 Task: Create Card Card0006 in Board Board0002 in Development in Trello
Action: Mouse moved to (535, 89)
Screenshot: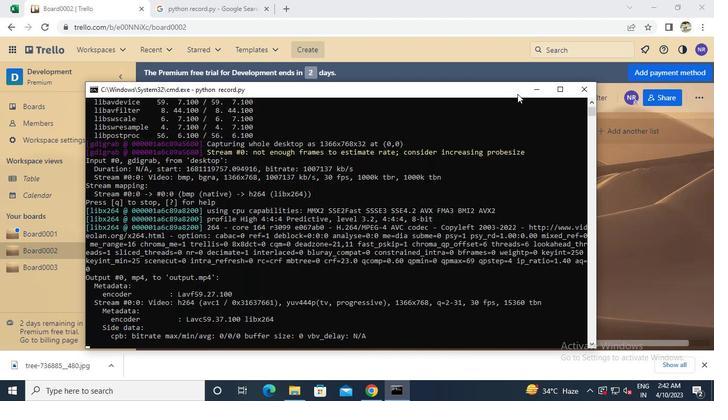 
Action: Mouse pressed left at (535, 89)
Screenshot: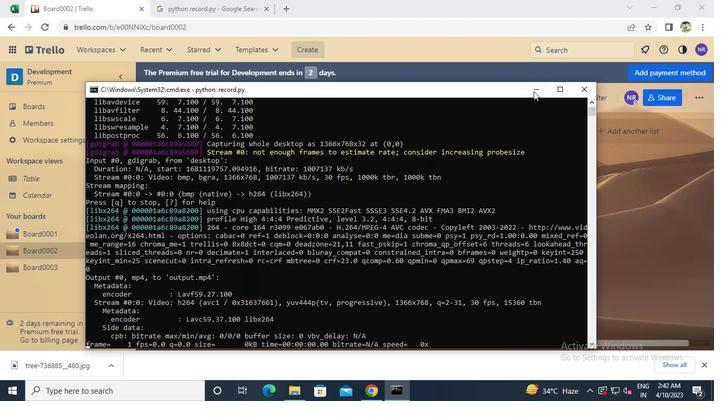 
Action: Mouse moved to (203, 191)
Screenshot: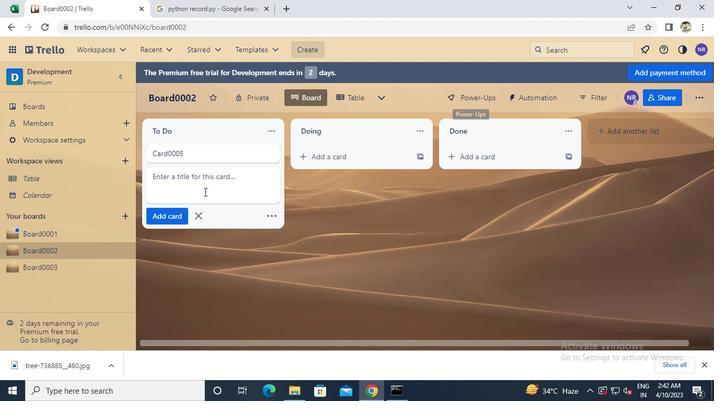 
Action: Mouse pressed left at (203, 191)
Screenshot: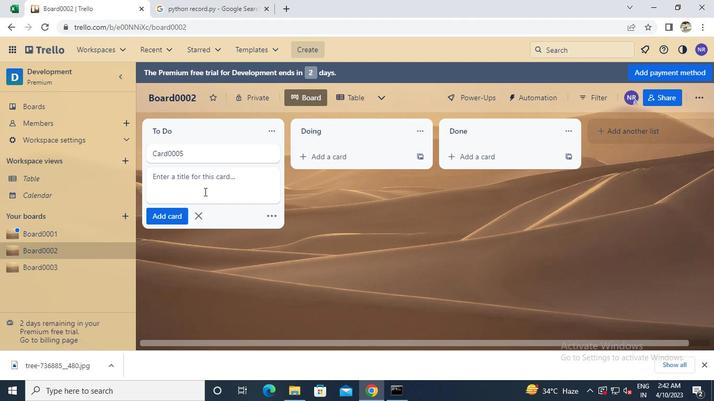 
Action: Keyboard Key.caps_lock
Screenshot: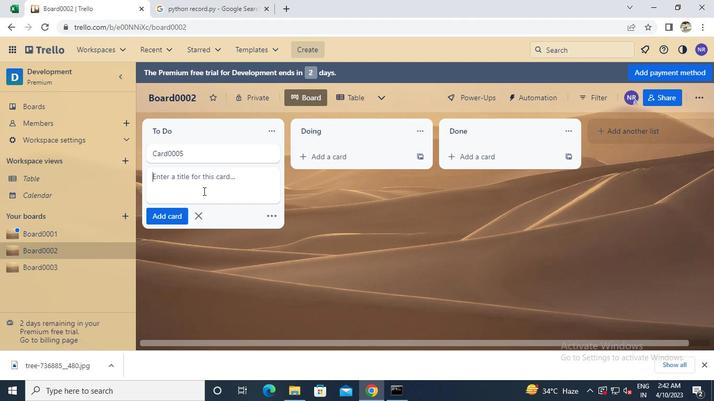 
Action: Keyboard c
Screenshot: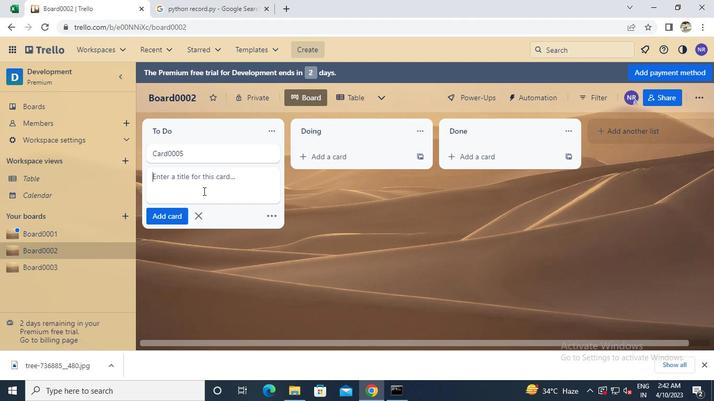 
Action: Keyboard Key.caps_lock
Screenshot: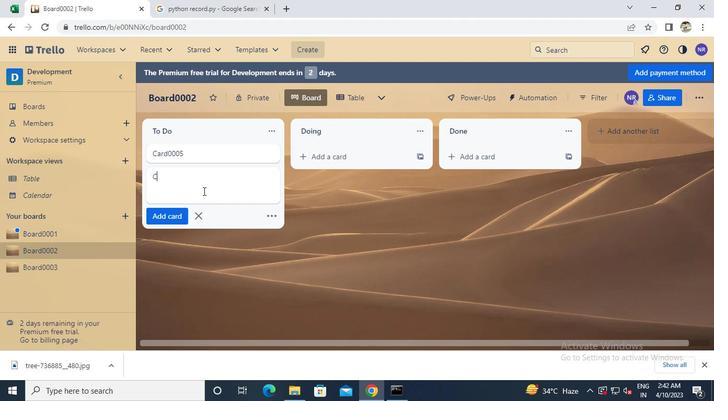 
Action: Keyboard a
Screenshot: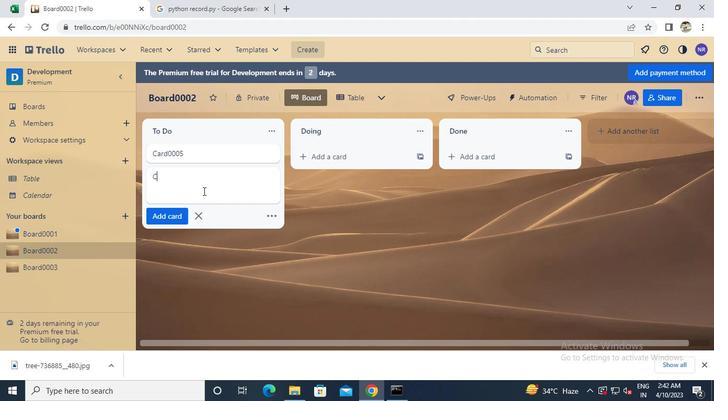 
Action: Keyboard r
Screenshot: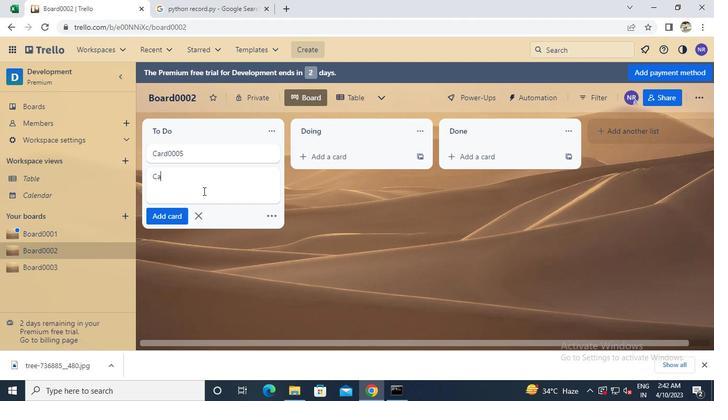 
Action: Keyboard d
Screenshot: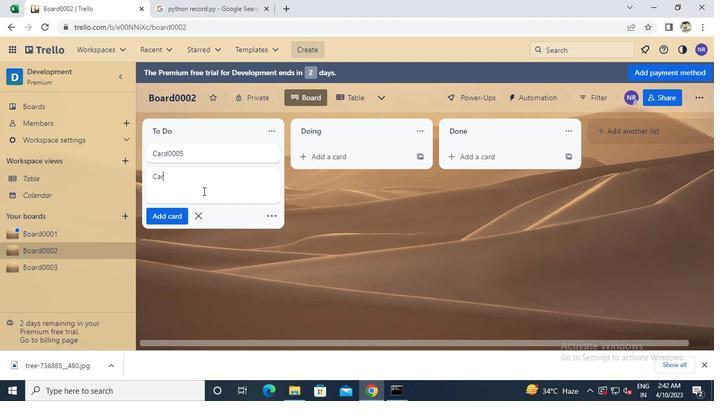 
Action: Keyboard 0
Screenshot: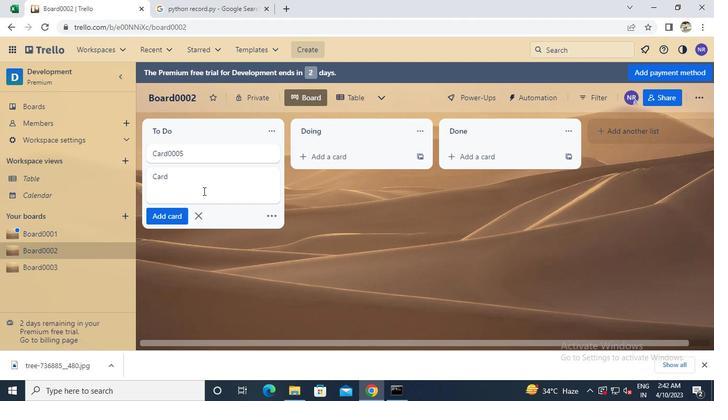 
Action: Keyboard 0
Screenshot: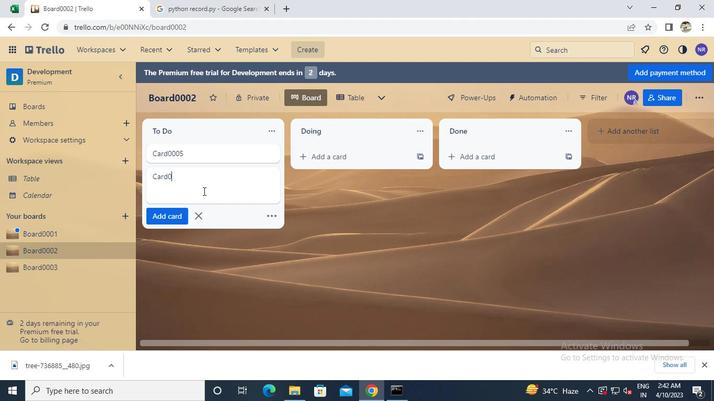 
Action: Keyboard 0
Screenshot: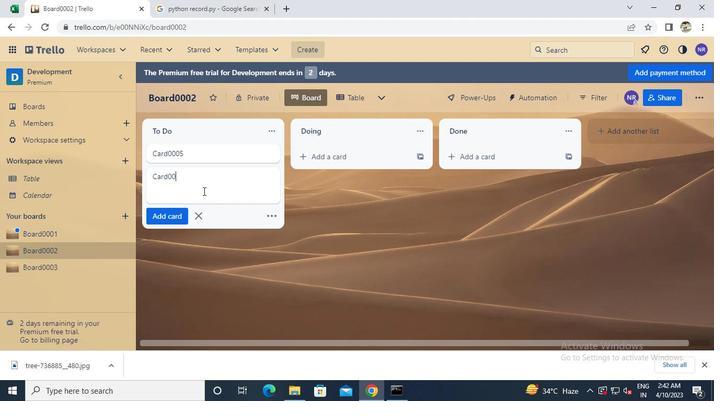 
Action: Keyboard 6
Screenshot: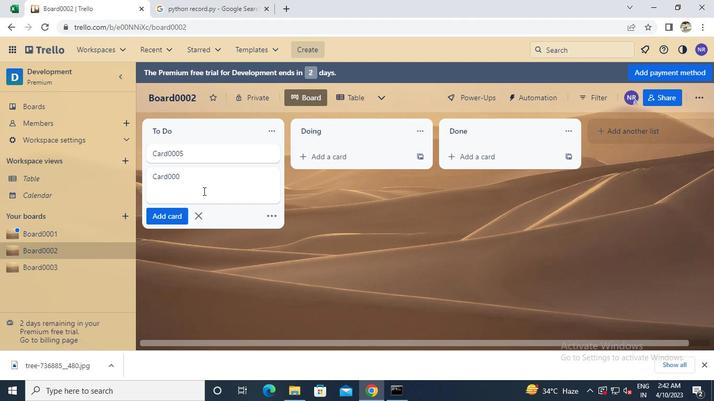 
Action: Mouse moved to (178, 213)
Screenshot: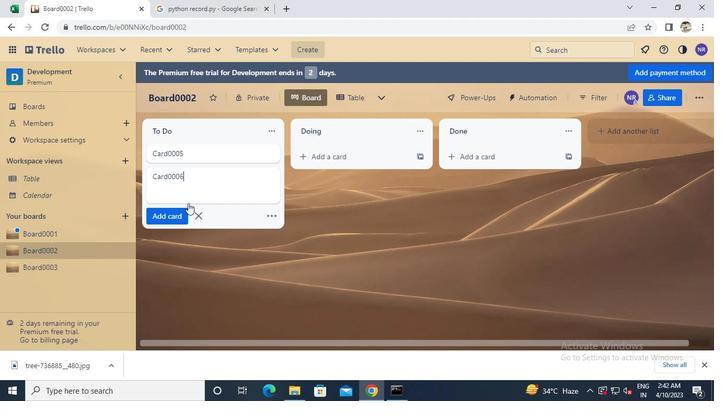 
Action: Mouse pressed left at (178, 213)
Screenshot: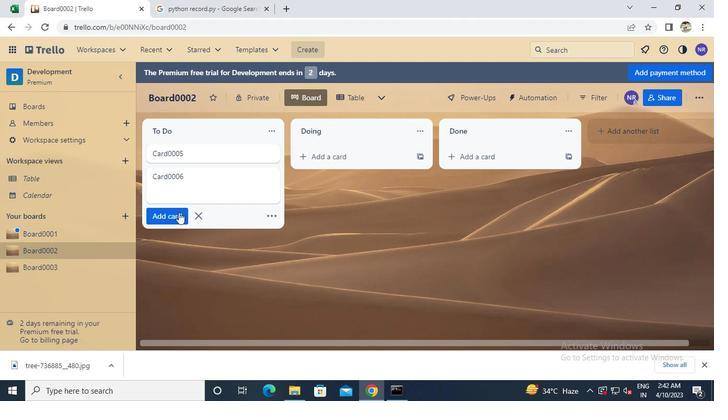 
Action: Mouse moved to (386, 397)
Screenshot: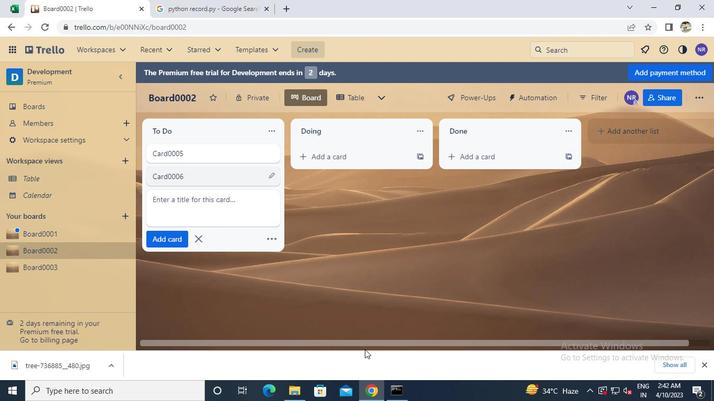 
Action: Mouse pressed left at (386, 397)
Screenshot: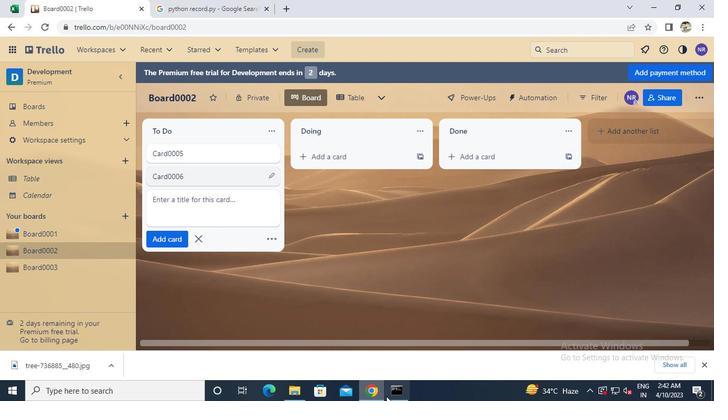 
Action: Mouse moved to (580, 91)
Screenshot: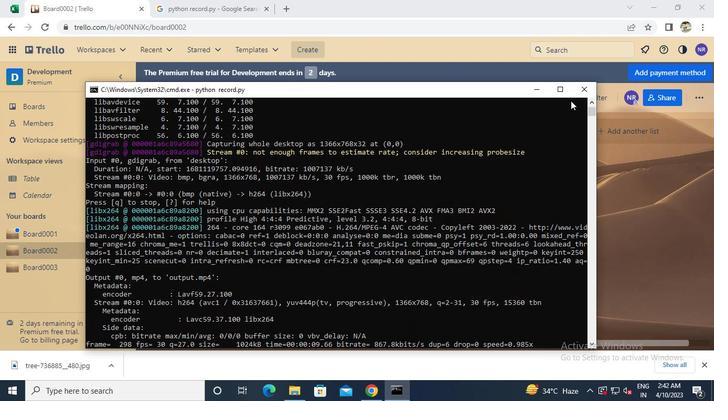 
Action: Mouse pressed left at (580, 91)
Screenshot: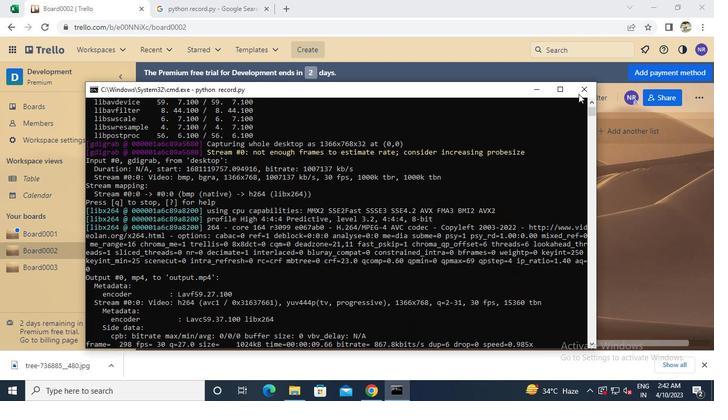 
